 Task: Add an event with the title Sales Pipeline Evaluation and Improvement Strategies, date '2023/11/10', time 9:15 AM to 11:15 AMand add a description: To enhance the networking experience, the event may also include icebreaker activities or facilitated networking games designed to spark conversations and foster connections. These activities will encourage attendees to interact with individuals they may not have met otherwise, promoting a broader network and diverse perspectives.Select event color  Flamingo . Add location for the event as: 123 Dom Luís I Bridge, Porto, Portugal, logged in from the account softage.5@softage.netand send the event invitation to softage.3@softage.net and softage.4@softage.net. Set a reminder for the event Weekly on Sunday
Action: Mouse moved to (64, 119)
Screenshot: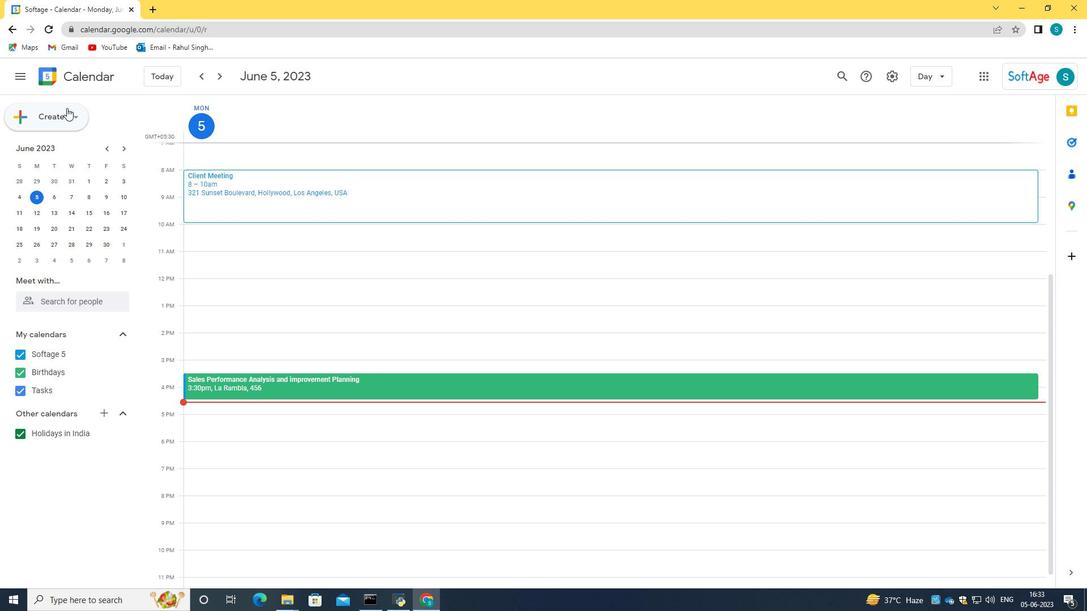 
Action: Mouse pressed left at (64, 119)
Screenshot: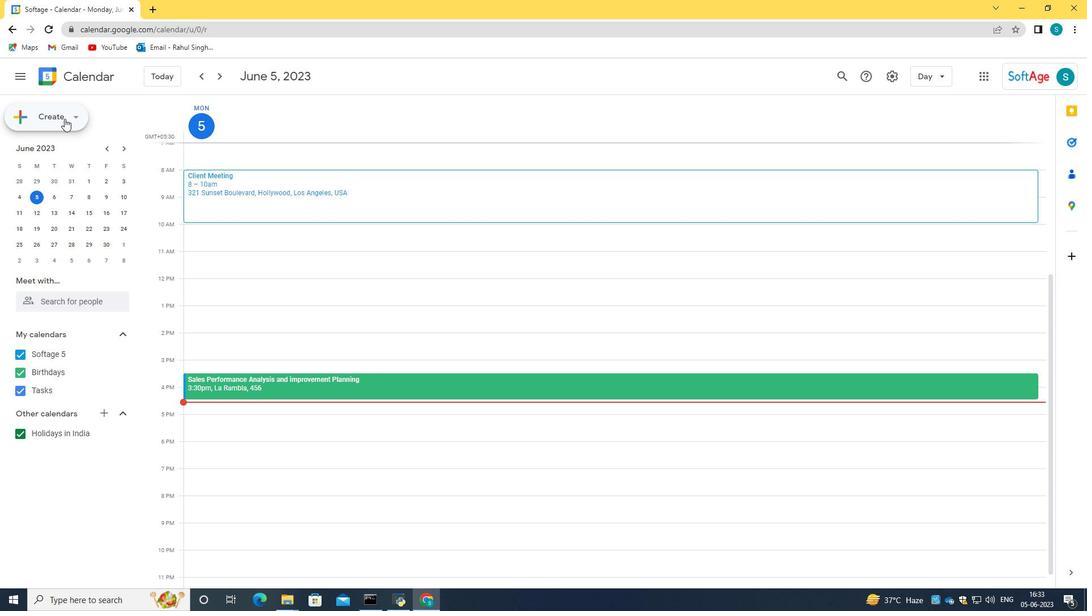 
Action: Mouse moved to (66, 150)
Screenshot: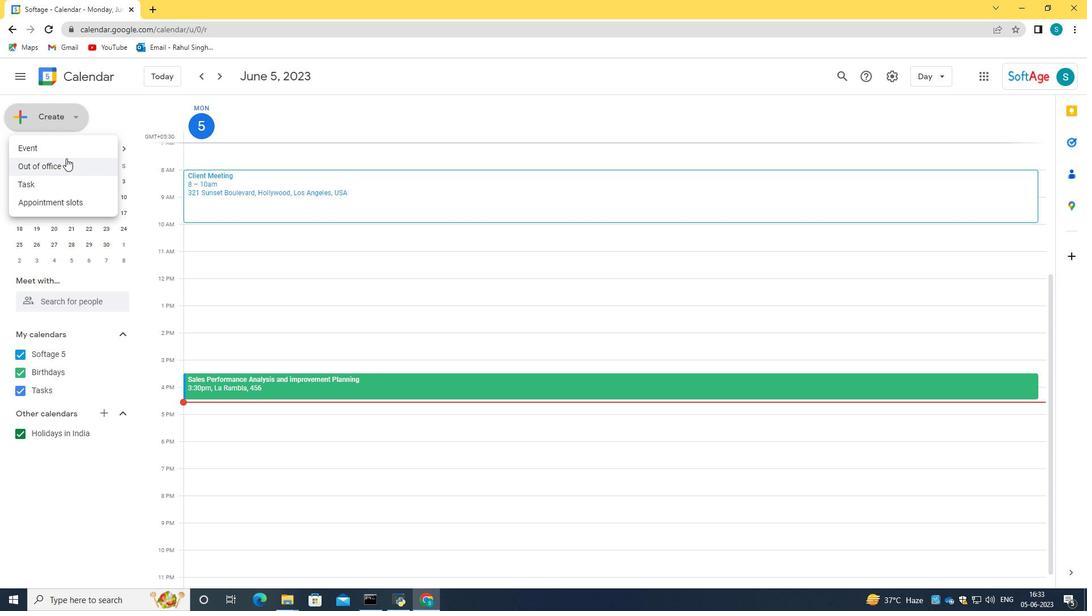 
Action: Mouse pressed left at (66, 150)
Screenshot: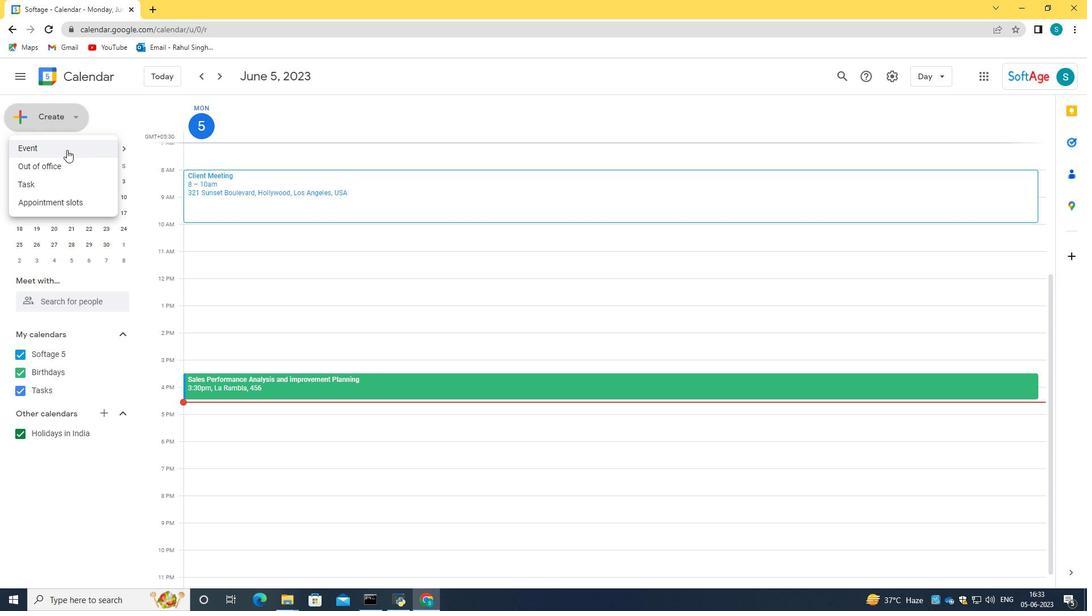
Action: Mouse moved to (639, 459)
Screenshot: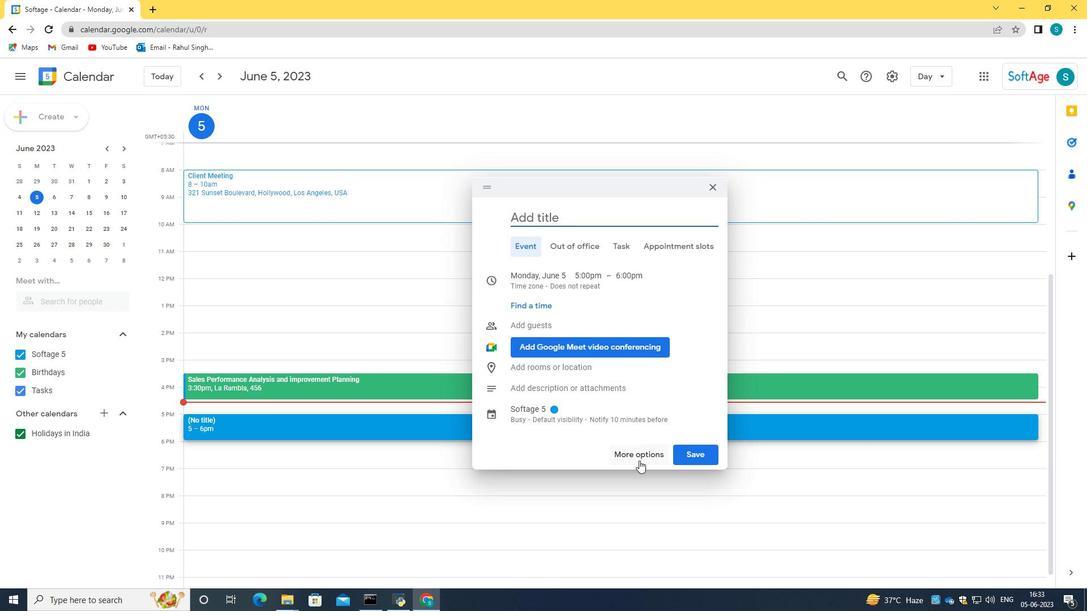 
Action: Mouse pressed left at (639, 459)
Screenshot: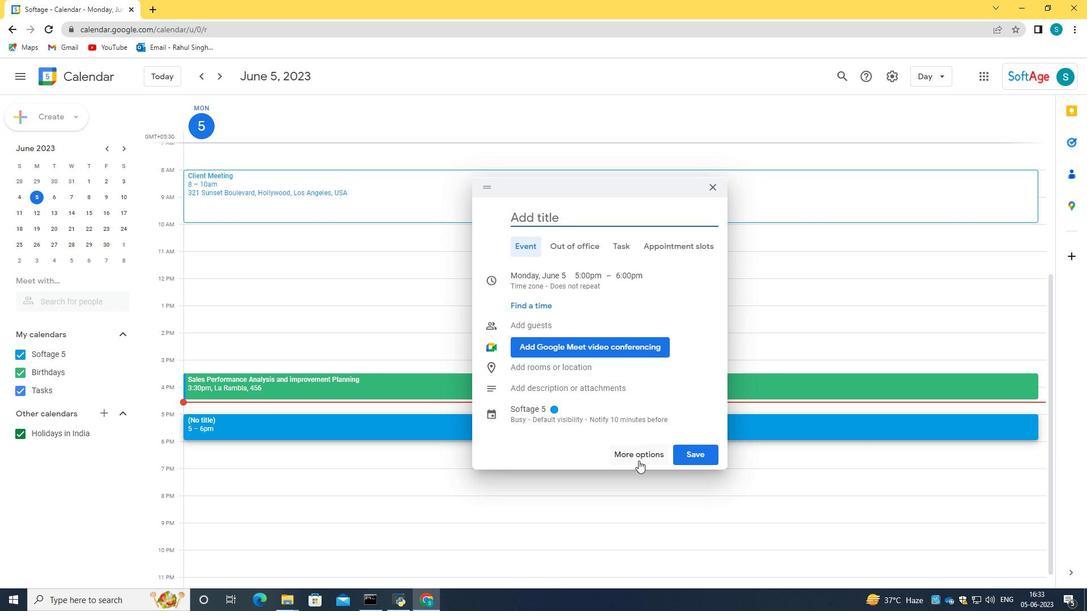 
Action: Mouse moved to (117, 81)
Screenshot: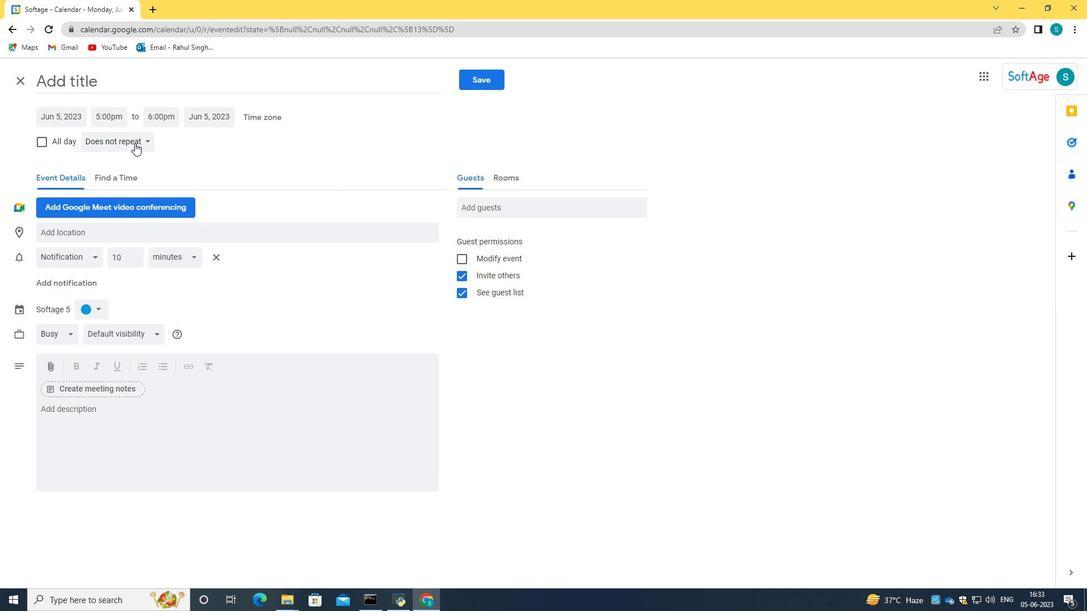 
Action: Mouse pressed left at (117, 81)
Screenshot: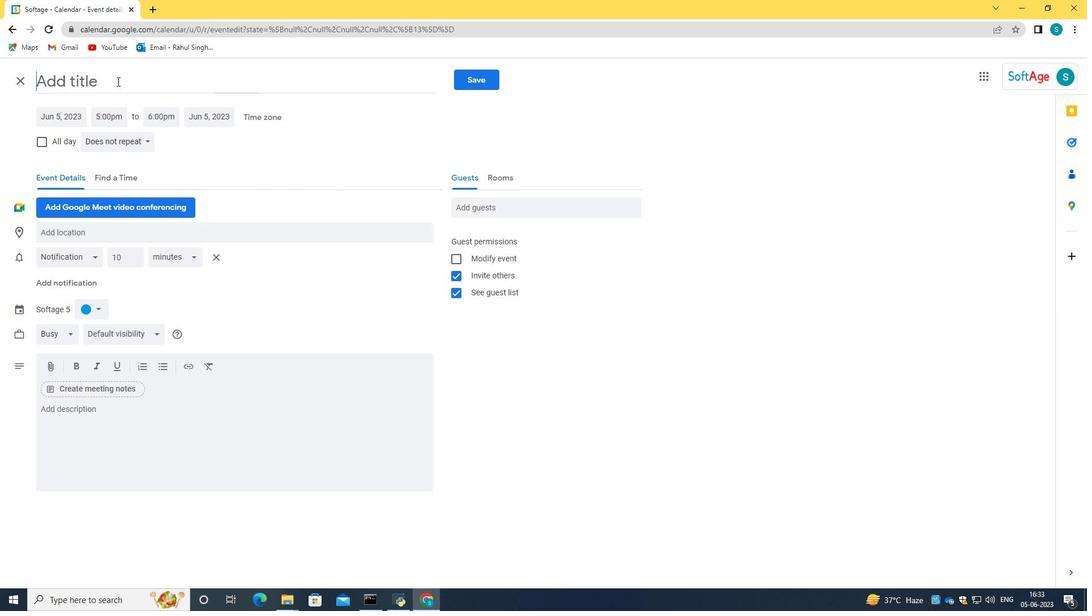 
Action: Key pressed <Key.caps_lock>T<Key.backspace>S<Key.caps_lock>ales<Key.space><Key.caps_lock>P<Key.caps_lock>ipeline<Key.space><Key.caps_lock>E<Key.caps_lock>valut<Key.backspace>ation<Key.space>and<Key.space><Key.caps_lock>I<Key.caps_lock>mprovement<Key.space><Key.caps_lock>S<Key.caps_lock>trategies
Screenshot: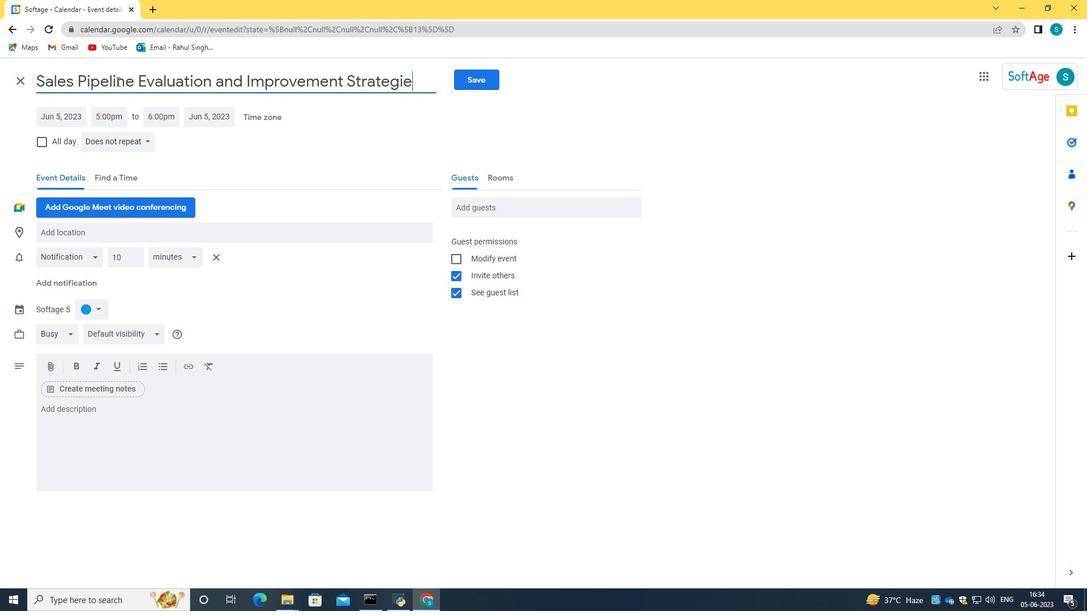 
Action: Mouse moved to (61, 120)
Screenshot: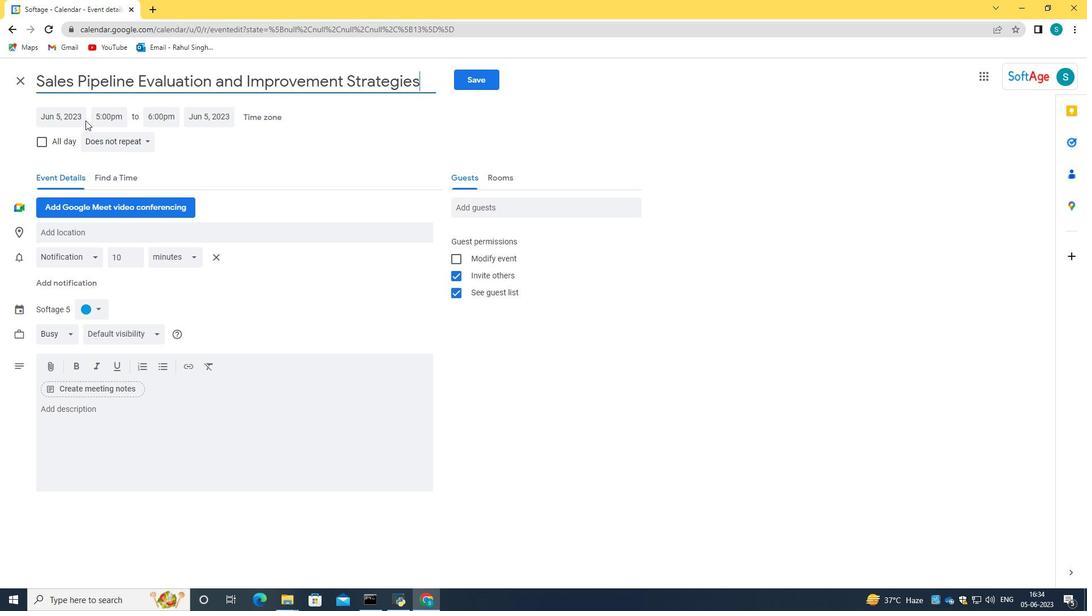 
Action: Mouse pressed left at (61, 120)
Screenshot: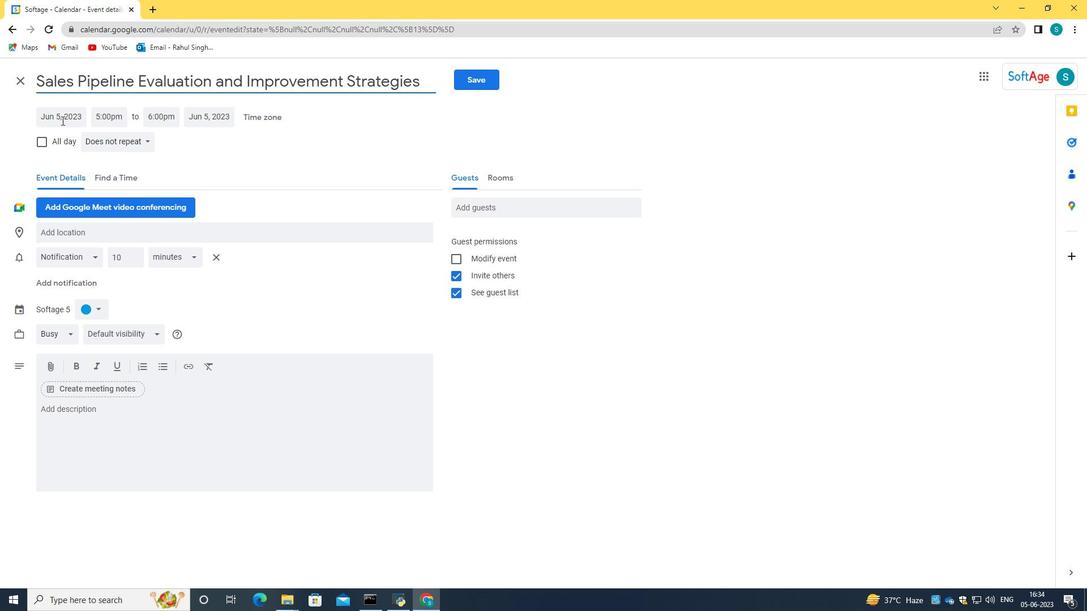 
Action: Key pressed 2023/11/10<Key.tab>09<Key.shift_r>:15<Key.space>am<Key.tab>11<Key.shift_r>:15<Key.space>am<Key.tab>
Screenshot: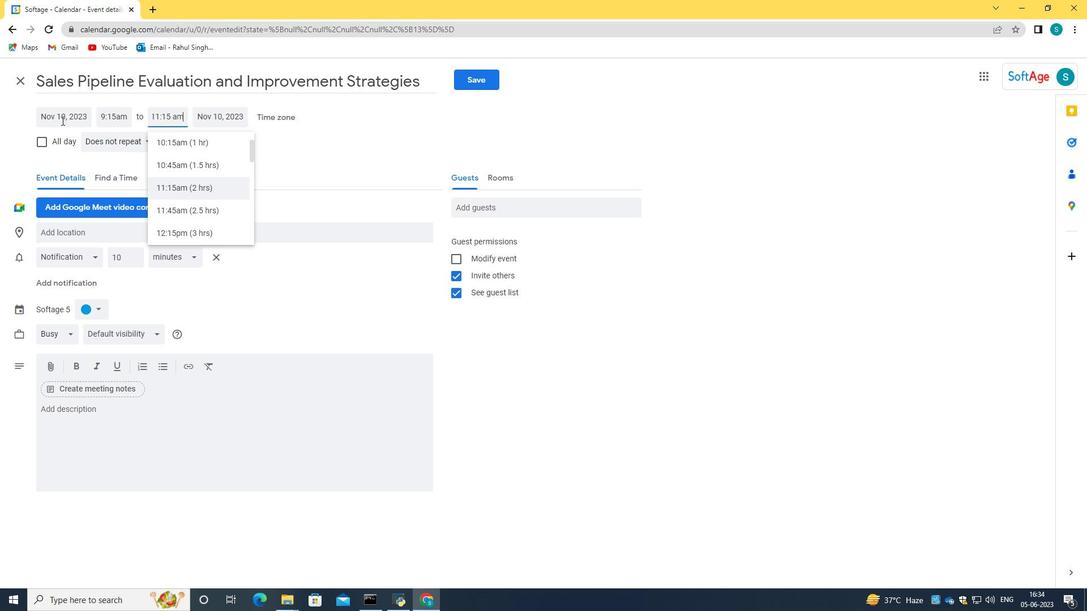 
Action: Mouse moved to (199, 422)
Screenshot: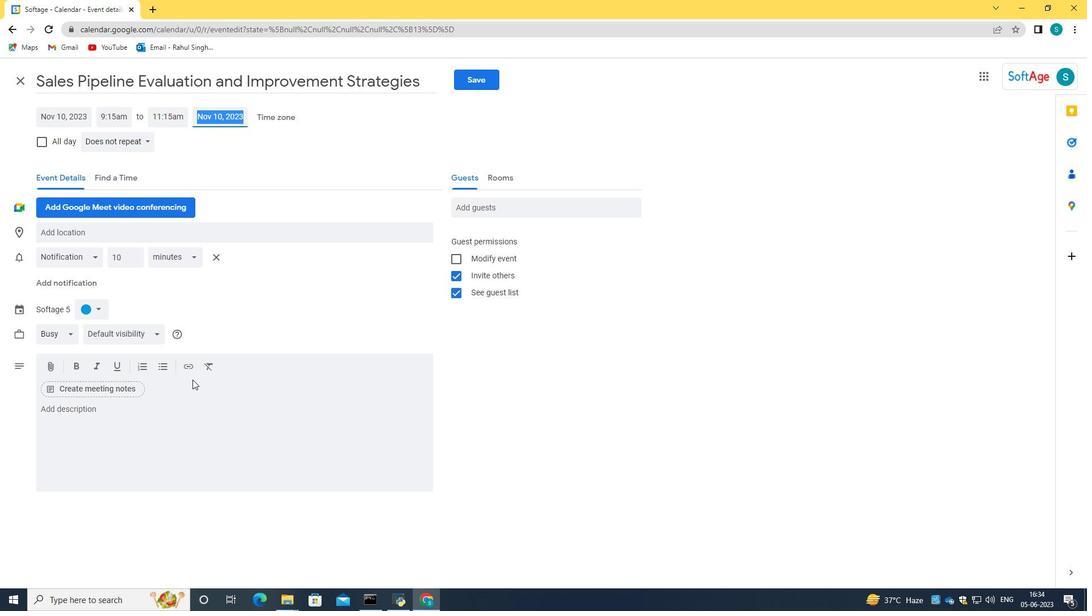 
Action: Mouse pressed left at (199, 422)
Screenshot: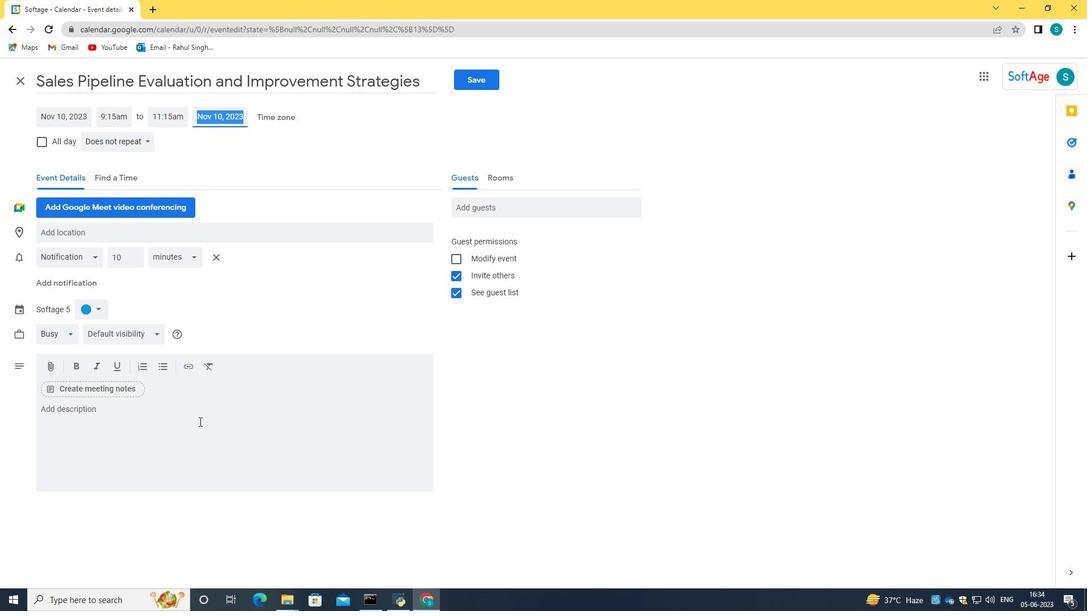
Action: Key pressed <Key.caps_lock>T<Key.caps_lock>o<Key.space>enhacne<Key.space>the<Key.backspace><Key.backspace><Key.backspace><Key.backspace><Key.backspace><Key.backspace><Key.backspace>nce<Key.space>to<Key.backspace>he<Key.space>networking<Key.space>experience<Key.space>,<Key.space>the<Key.space>event<Key.space>may<Key.space>alos<Key.backspace><Key.backspace>so<Key.space>include<Key.space>icebreaker<Key.space>activities<Key.space>or<Key.space>facilitated<Key.space>networking<Key.space>games<Key.space>designed<Key.space>to<Key.space>spark<Key.space>conversationss<Key.backspace><Key.space>and<Key.space>foster<Key.space>connections,<Key.backspace>.<Key.space><Key.caps_lock>T<Key.caps_lock>hese<Key.space>activities<Key.space>will<Key.space>encourage<Key.space>attendeess<Key.backspace><Key.space>to<Key.space>interact<Key.space>with<Key.space>individuals<Key.space>they<Key.space>may<Key.space>not<Key.space>have<Key.space>met<Key.space>otherwise,<Key.space>promiting<Key.space><Key.backspace><Key.backspace><Key.backspace><Key.backspace><Key.backspace><Key.backspace>oting<Key.space>a<Key.space>broader<Key.space>network<Key.space>and<Key.space>diverse<Key.space>pr<Key.backspace>eer<Key.backspace><Key.backspace>rspectives.
Screenshot: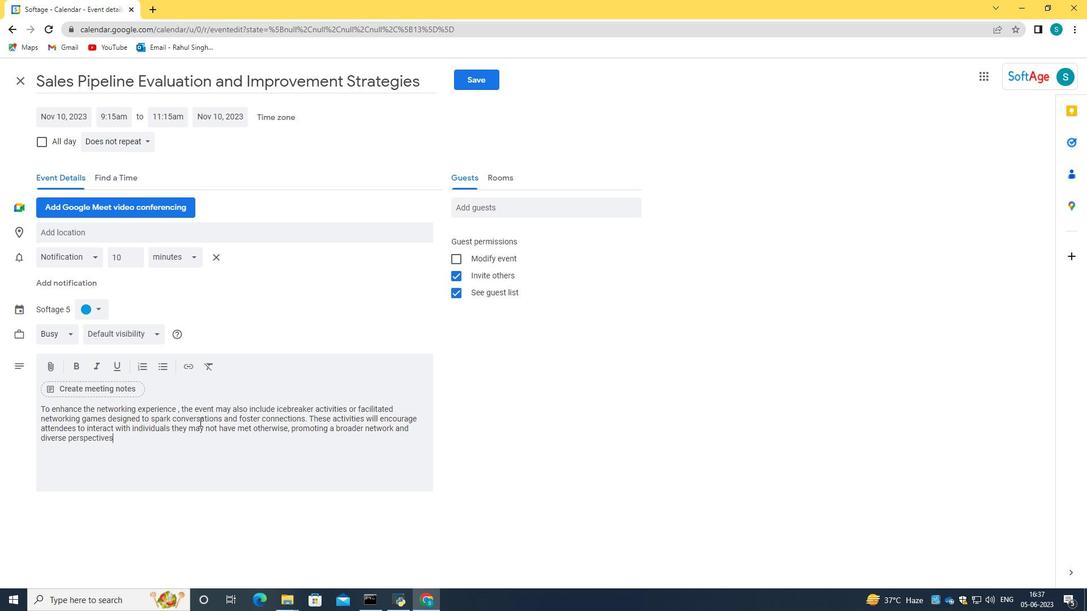 
Action: Mouse moved to (86, 304)
Screenshot: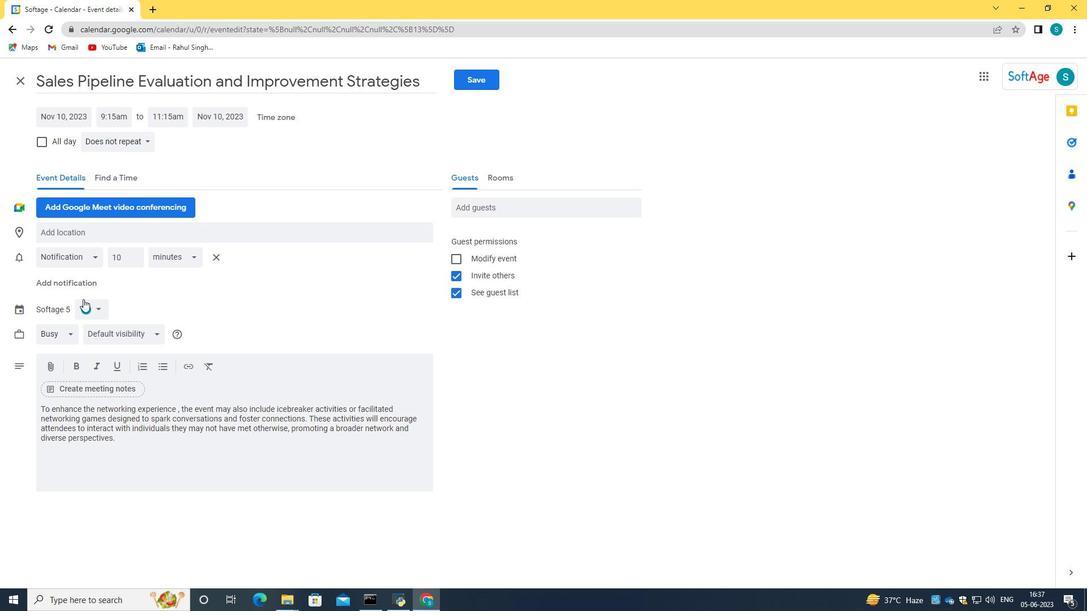 
Action: Mouse pressed left at (86, 304)
Screenshot: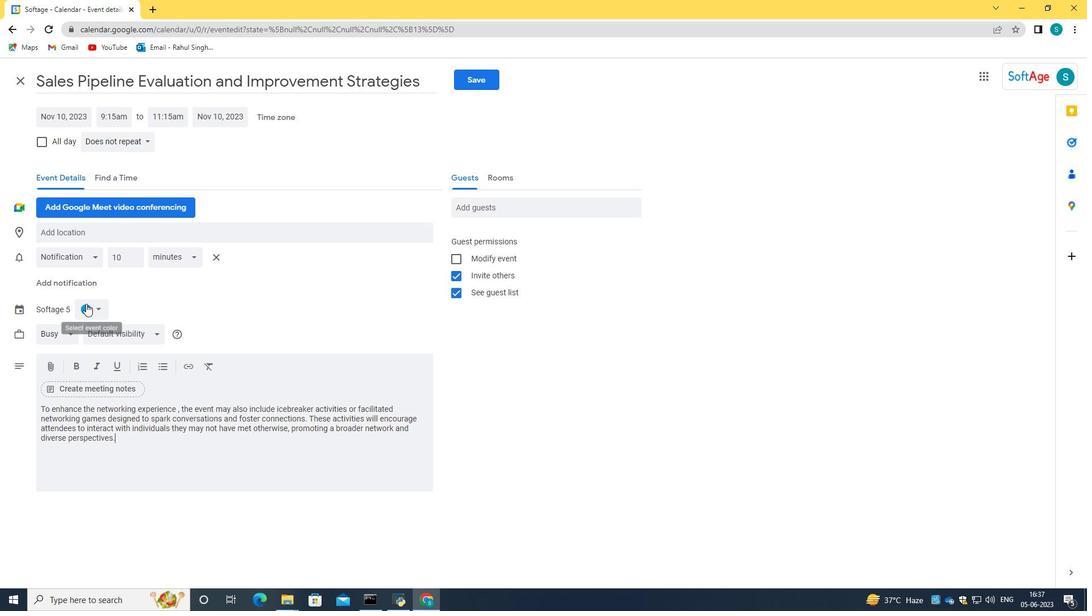 
Action: Mouse moved to (98, 310)
Screenshot: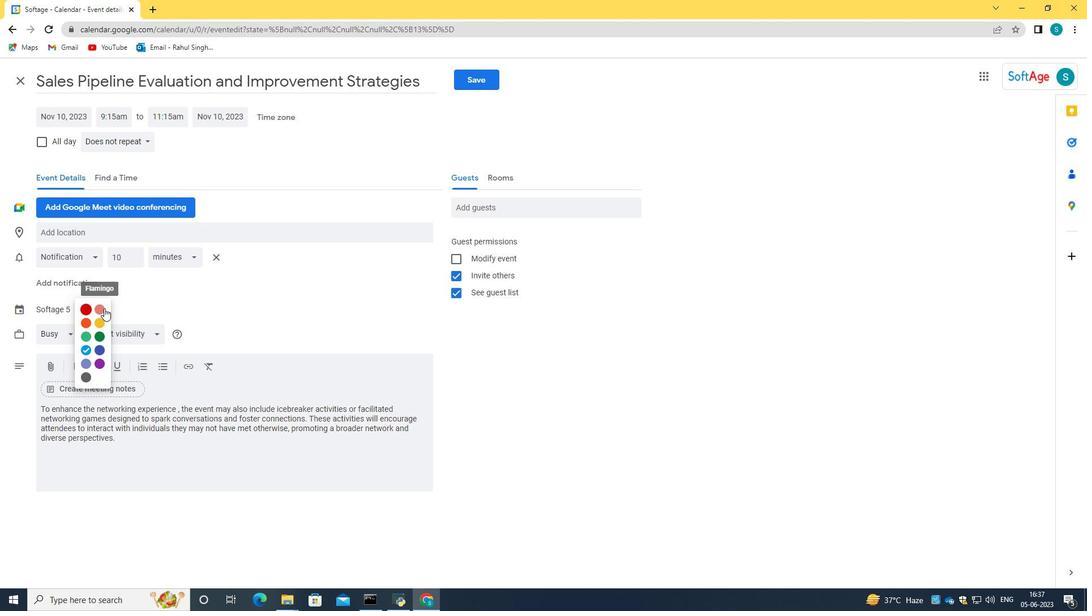 
Action: Mouse pressed left at (98, 310)
Screenshot: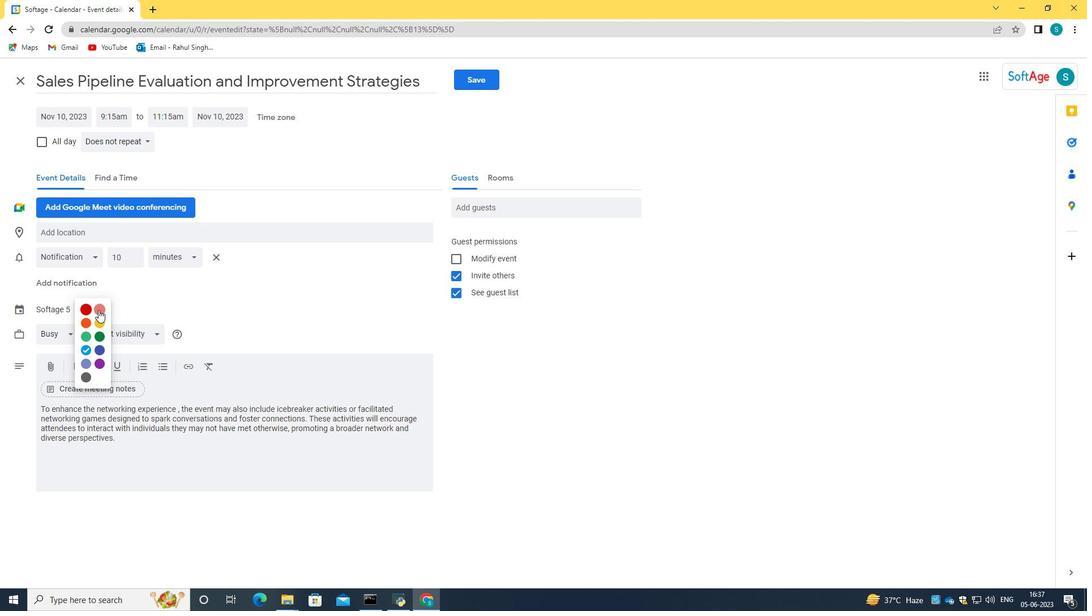 
Action: Mouse moved to (109, 228)
Screenshot: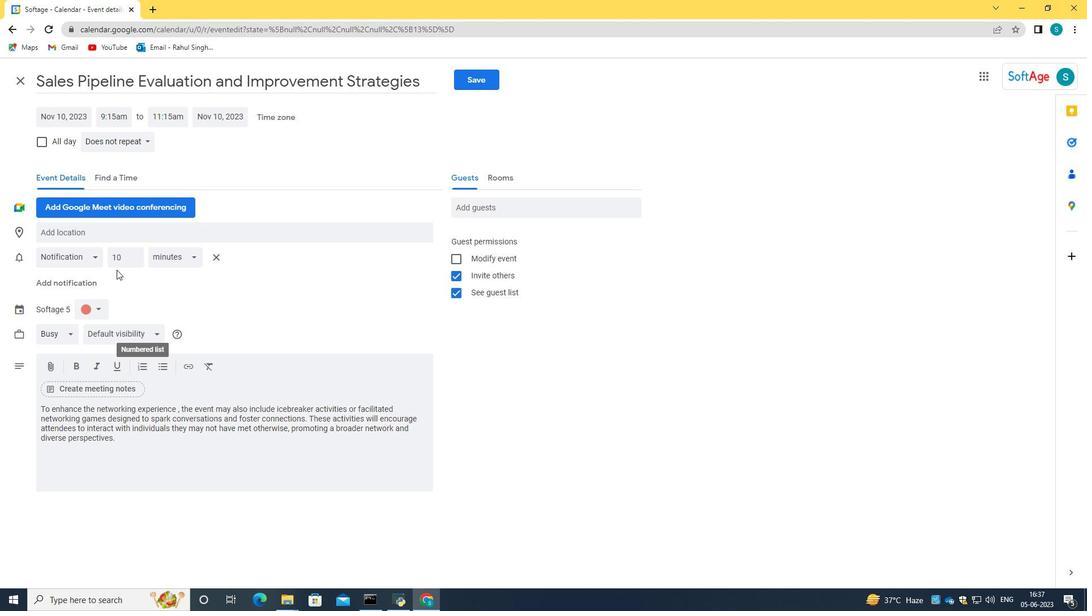 
Action: Mouse pressed left at (109, 228)
Screenshot: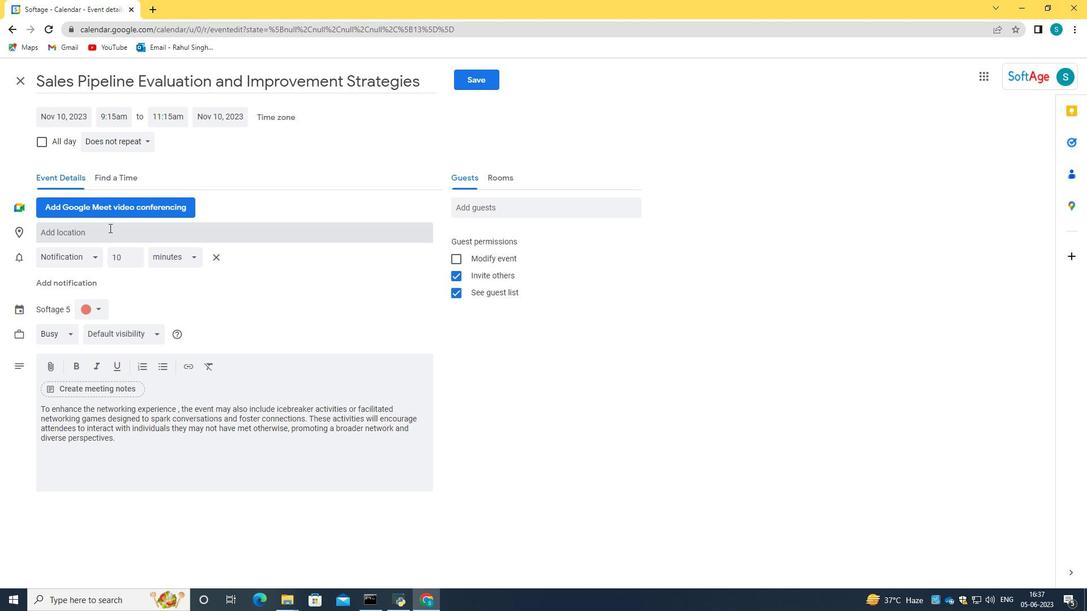 
Action: Key pressed 123<Key.space><Key.caps_lock>D<Key.caps_lock>om<Key.space><Key.caps_lock>L<Key.caps_lock>uis<Key.space><Key.caps_lock>I<Key.caps_lock><Key.space><Key.caps_lock>B<Key.caps_lock>ridge,<Key.space>p<Key.caps_lock><Key.backspace>P<Key.caps_lock>orto<Key.space>,<Key.space><Key.caps_lock>P<Key.caps_lock>ortugal<Key.enter>
Screenshot: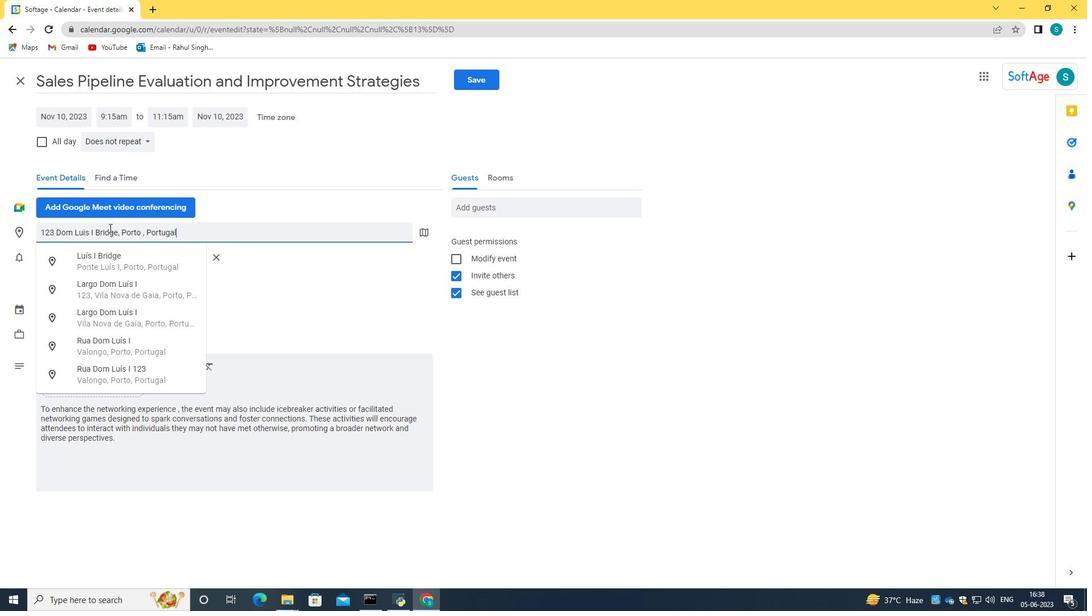 
Action: Mouse moved to (500, 210)
Screenshot: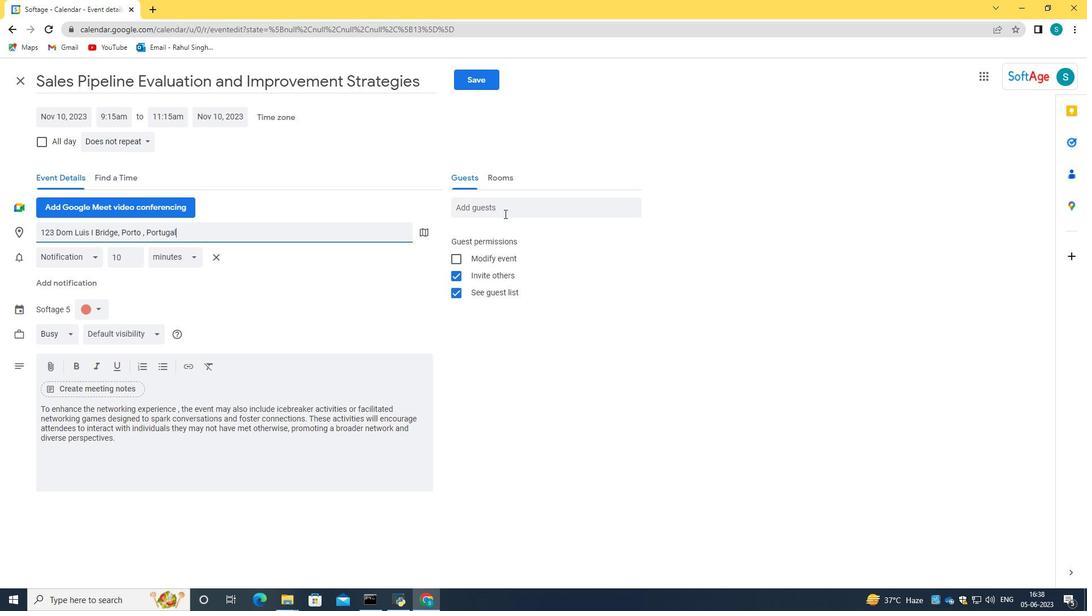 
Action: Mouse pressed left at (500, 210)
Screenshot: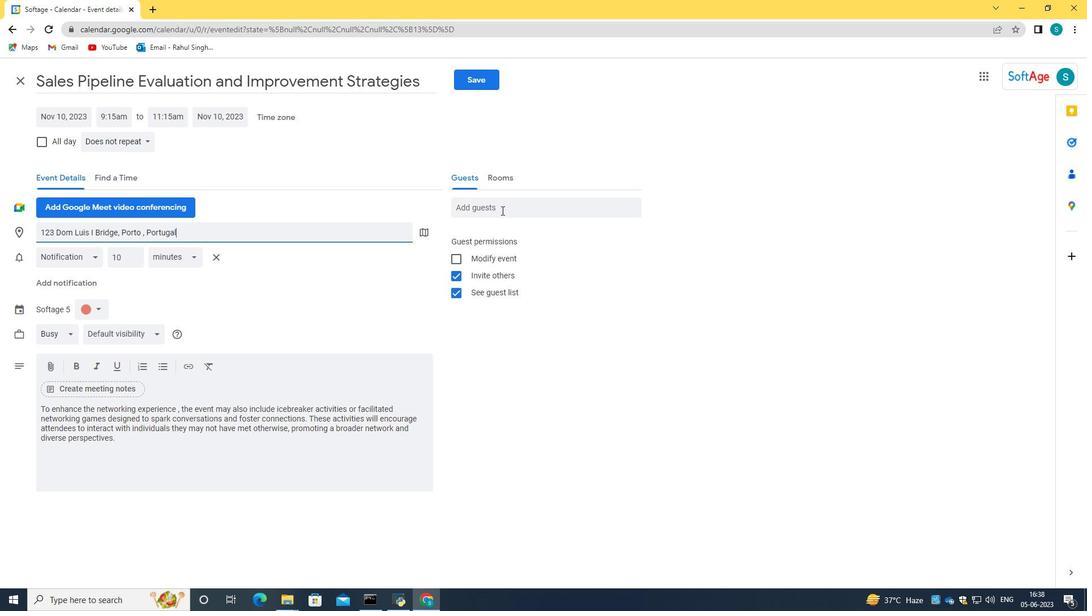 
Action: Key pressed sofa<Key.backspace>tagae<Key.backspace><Key.backspace><Key.backspace>ge.3<Key.shift>@softage.net<Key.tab>softage.4<Key.shift>@softage,<Key.backspace>.net
Screenshot: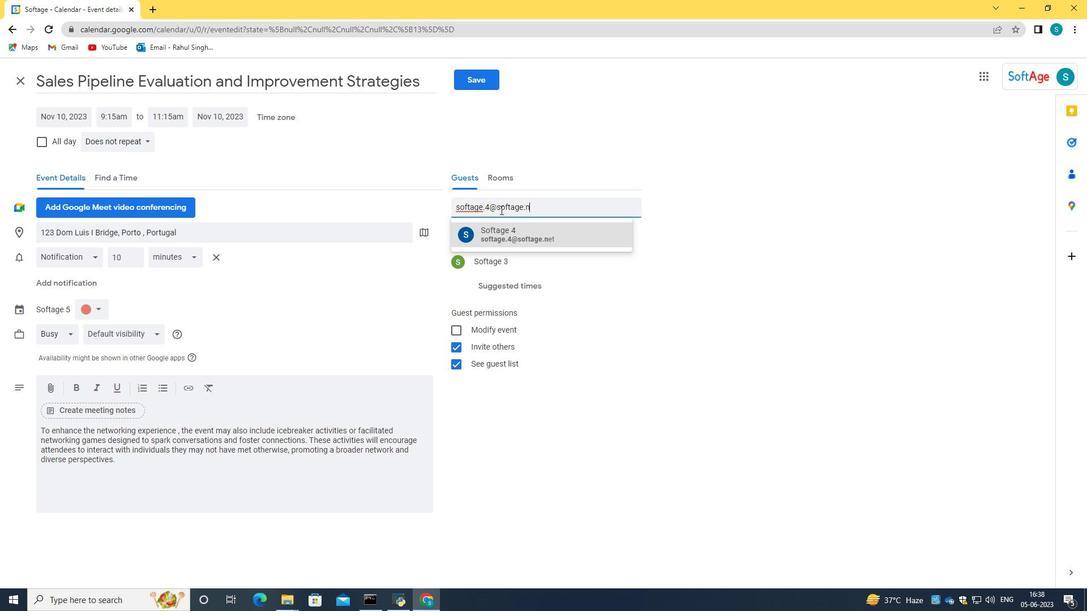 
Action: Mouse moved to (525, 228)
Screenshot: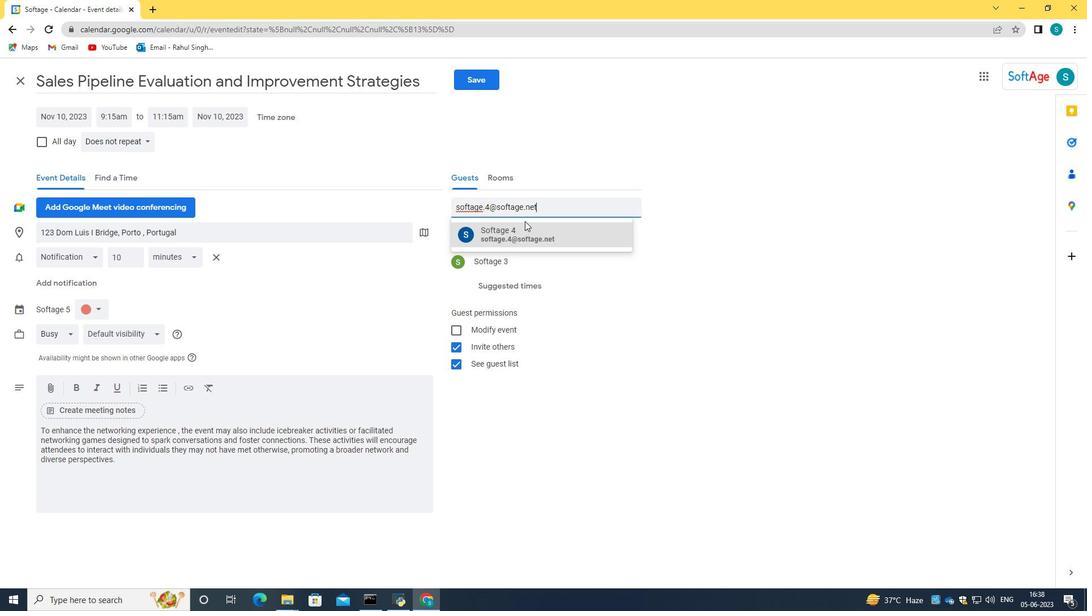 
Action: Mouse pressed left at (525, 228)
Screenshot: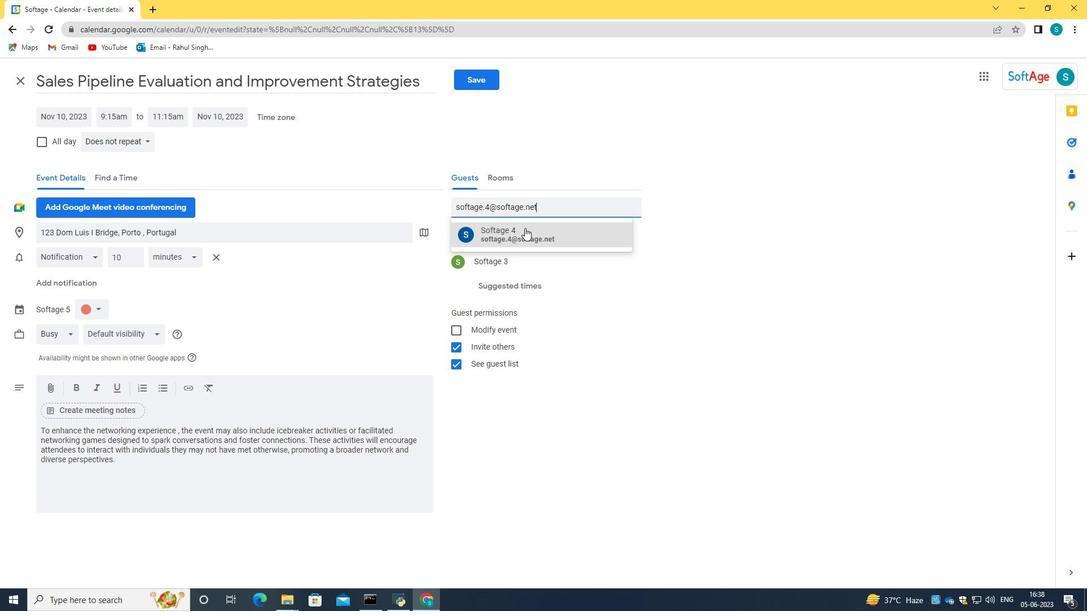 
Action: Mouse moved to (140, 144)
Screenshot: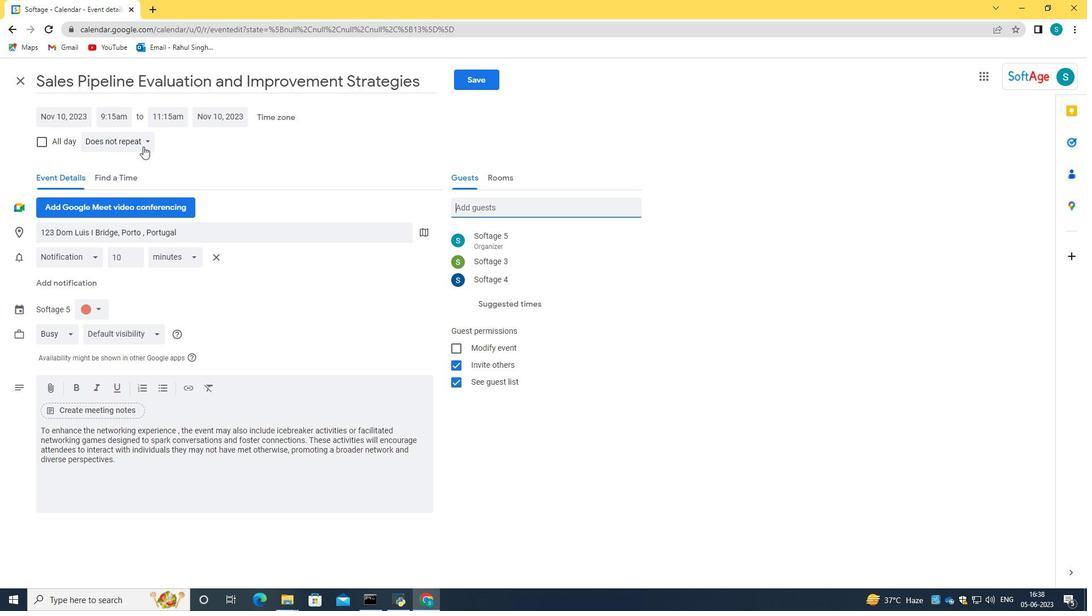 
Action: Mouse pressed left at (140, 144)
Screenshot: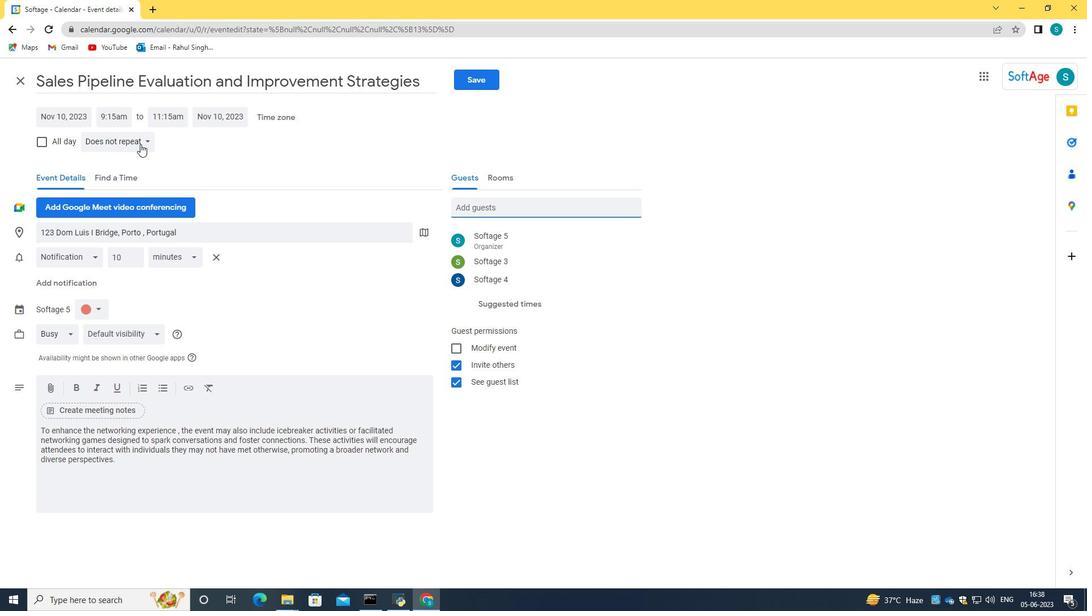 
Action: Mouse moved to (132, 261)
Screenshot: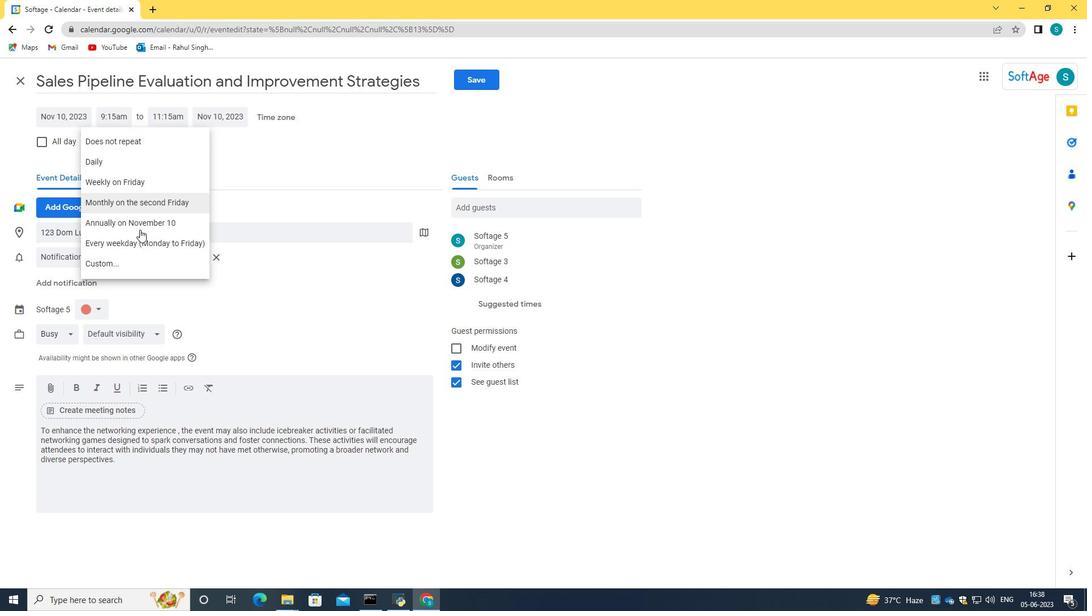 
Action: Mouse pressed left at (132, 261)
Screenshot: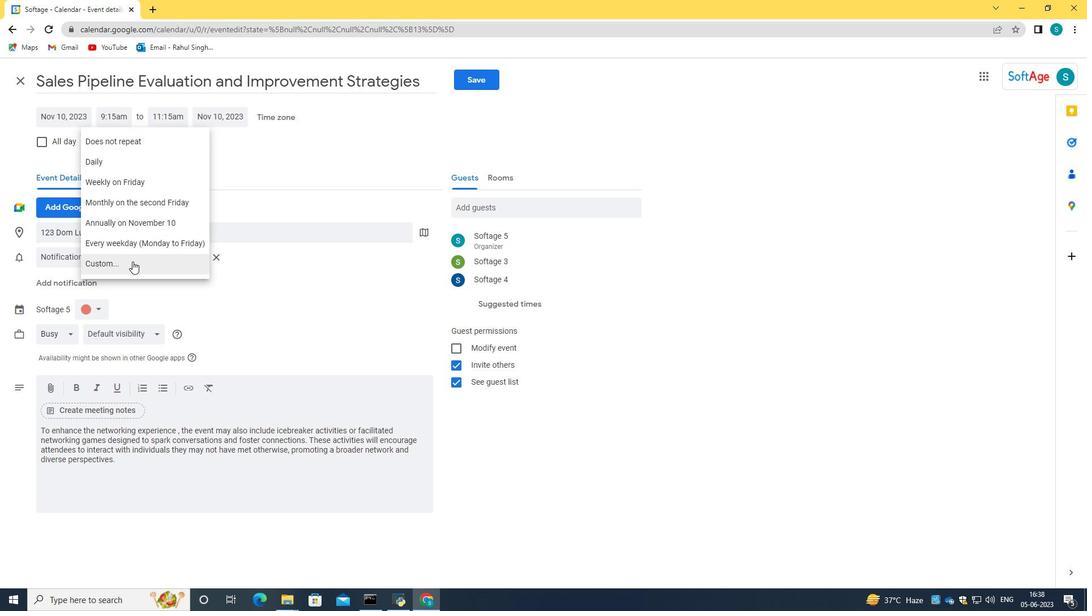 
Action: Mouse moved to (452, 300)
Screenshot: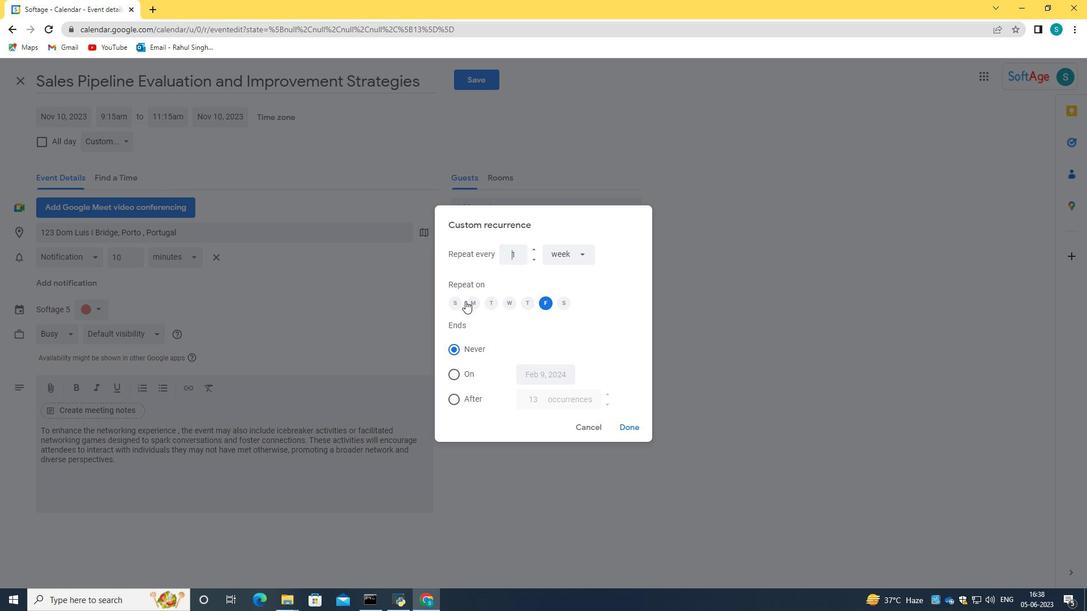 
Action: Mouse pressed left at (452, 300)
Screenshot: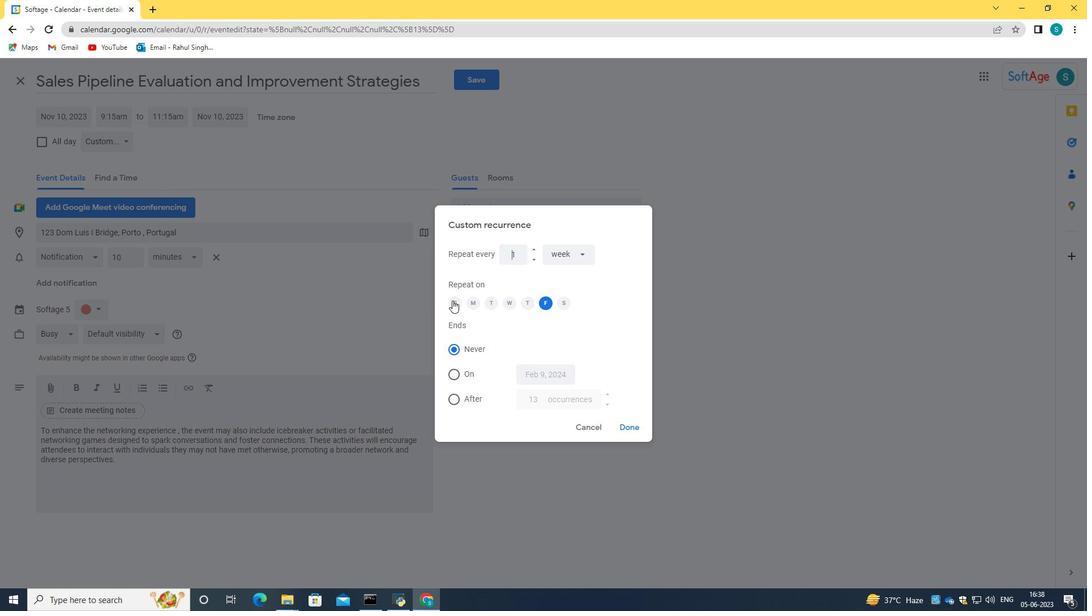 
Action: Mouse moved to (546, 303)
Screenshot: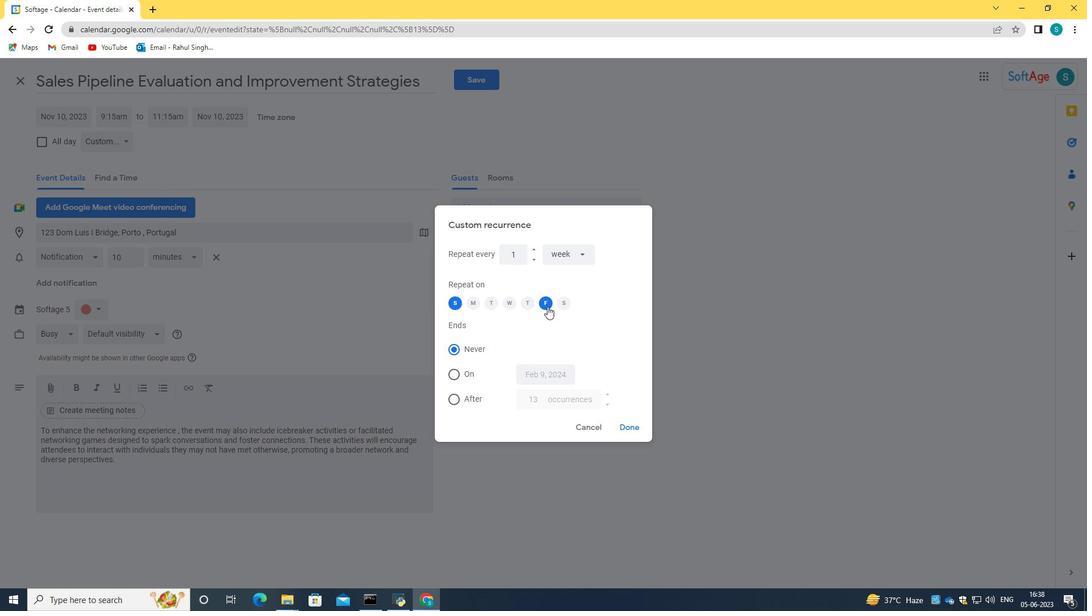 
Action: Mouse pressed left at (546, 303)
Screenshot: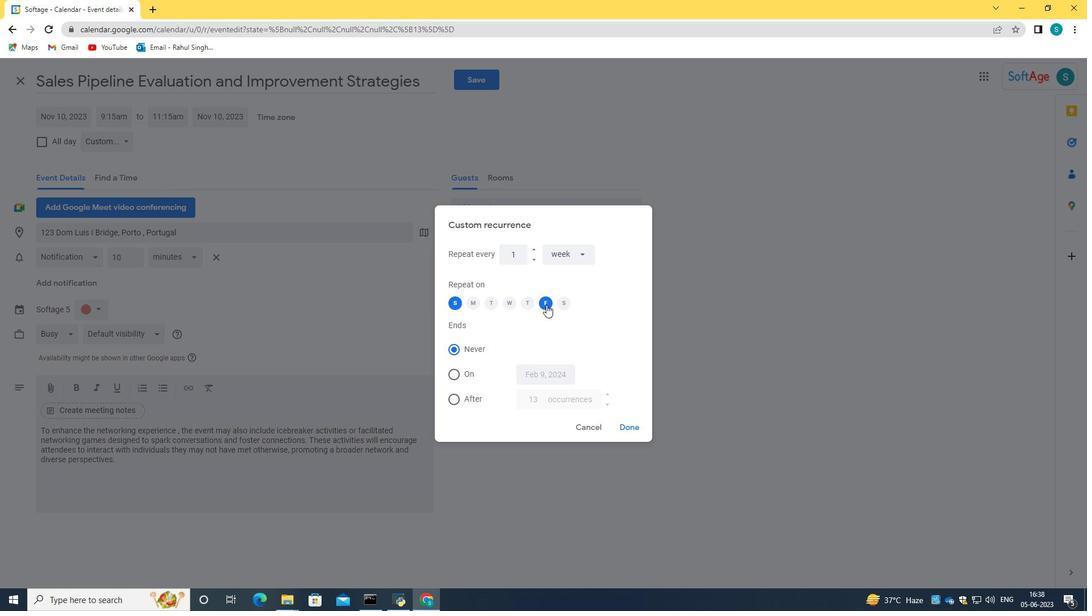 
Action: Mouse moved to (639, 431)
Screenshot: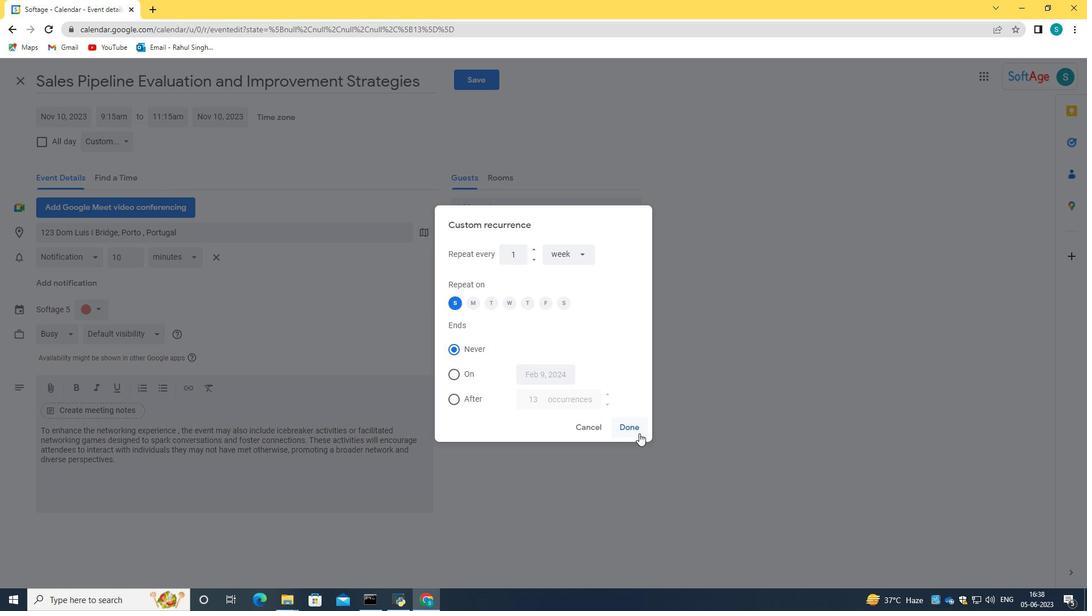 
Action: Mouse pressed left at (639, 431)
Screenshot: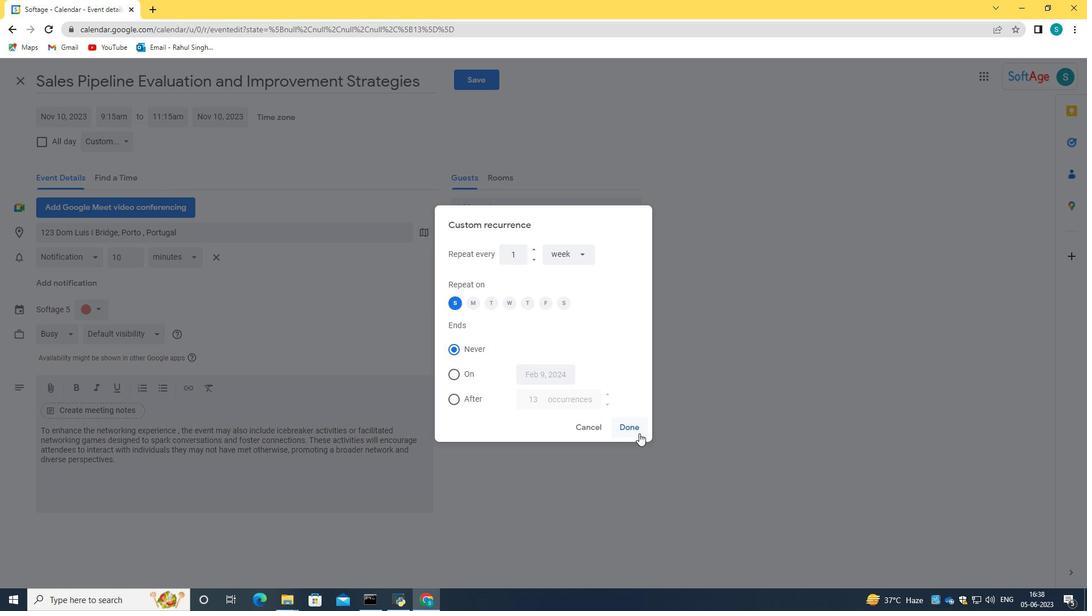 
Action: Mouse moved to (486, 72)
Screenshot: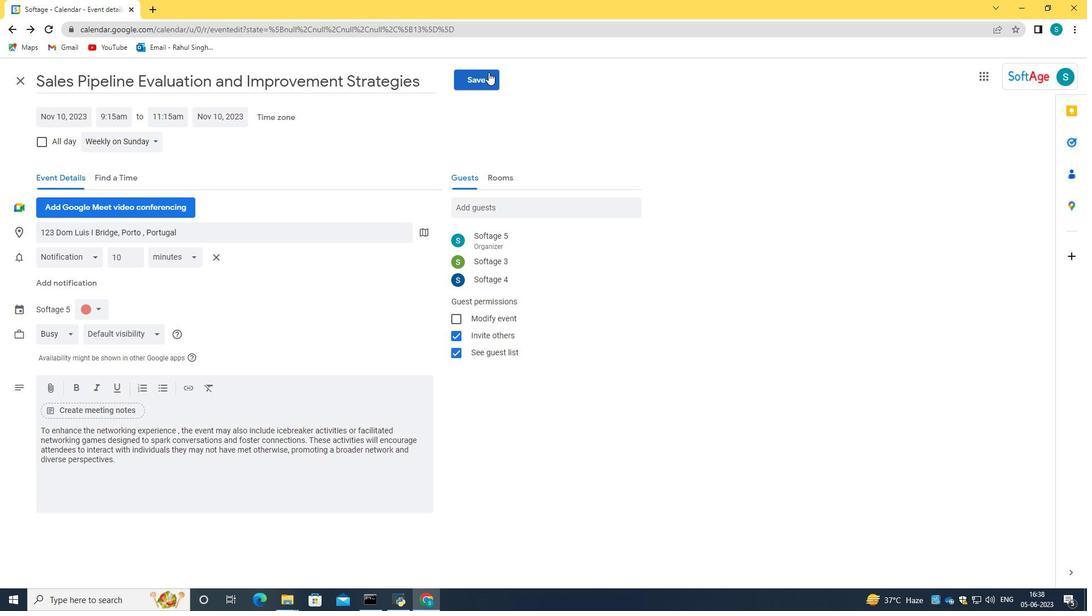 
Action: Mouse pressed left at (486, 72)
Screenshot: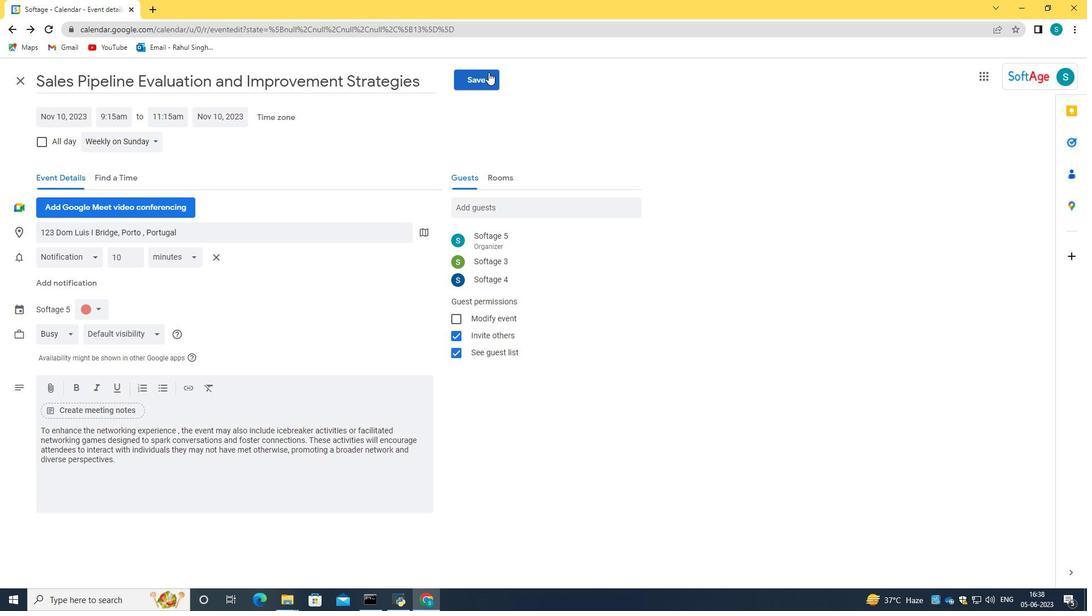 
Action: Mouse moved to (654, 345)
Screenshot: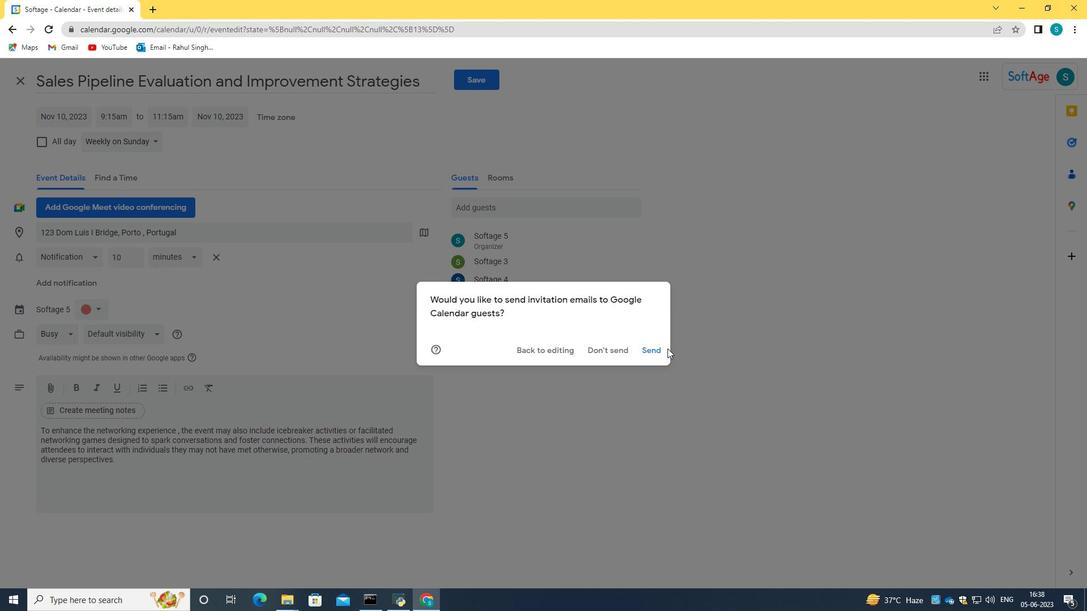 
Action: Mouse pressed left at (654, 345)
Screenshot: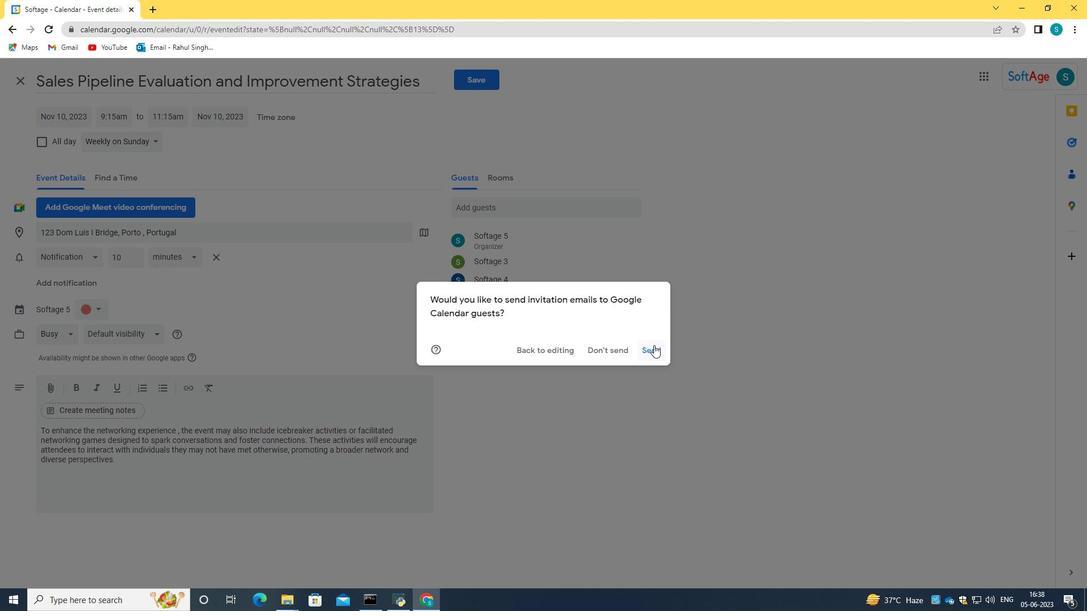 
